Task: In the Company abcny.com, Log Meeting with description: 'Attended a productive meeting with a potential customer to discuss their needs.'; Add date: '1 August, 2023' and time 5:00:PM; Add contact from the company's contact and save. Logged in from softage.1@softage.net
Action: Mouse moved to (99, 66)
Screenshot: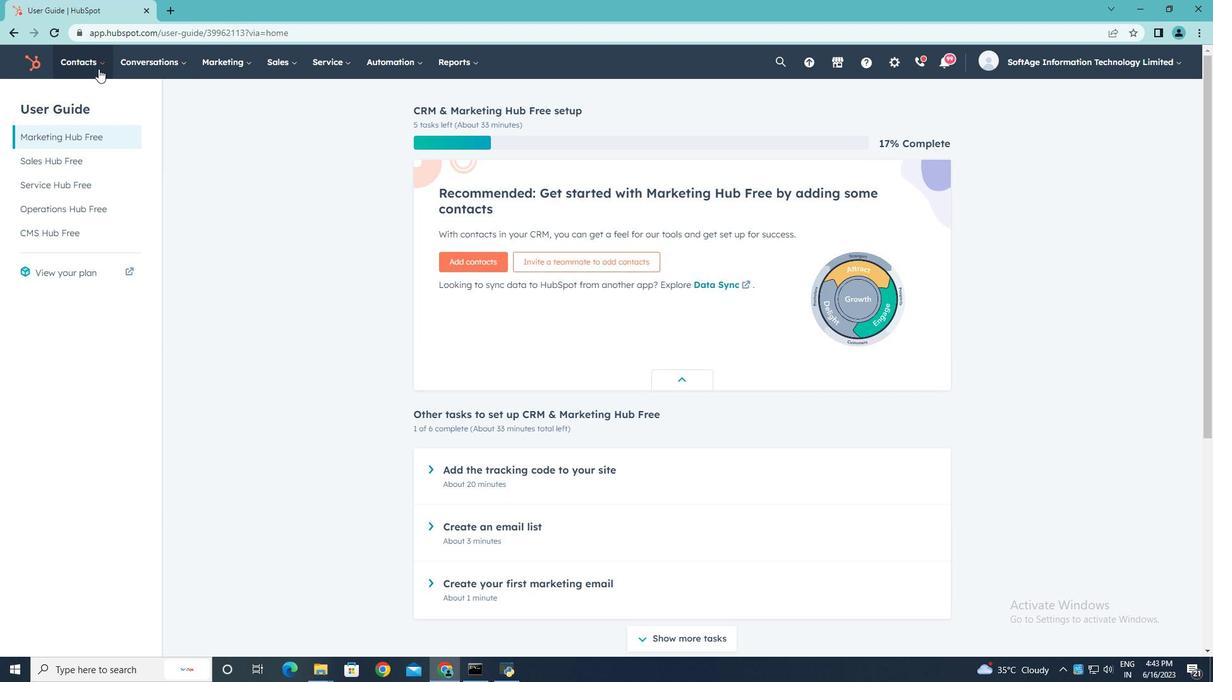 
Action: Mouse pressed left at (99, 66)
Screenshot: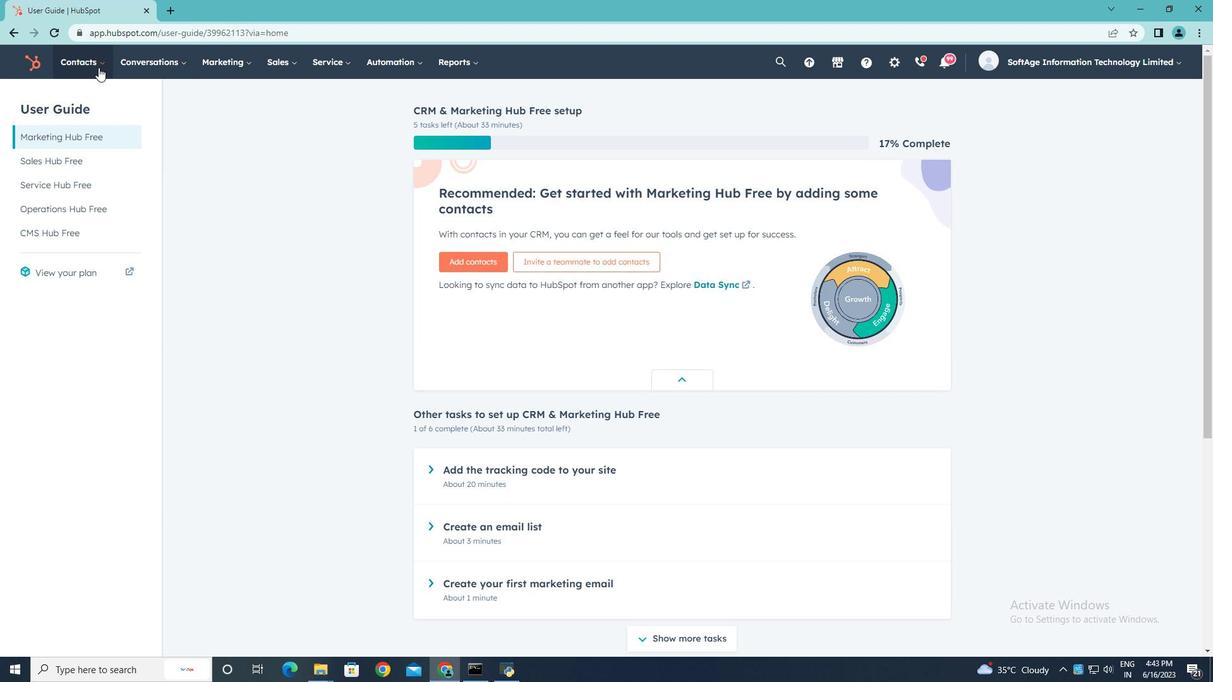 
Action: Mouse moved to (93, 124)
Screenshot: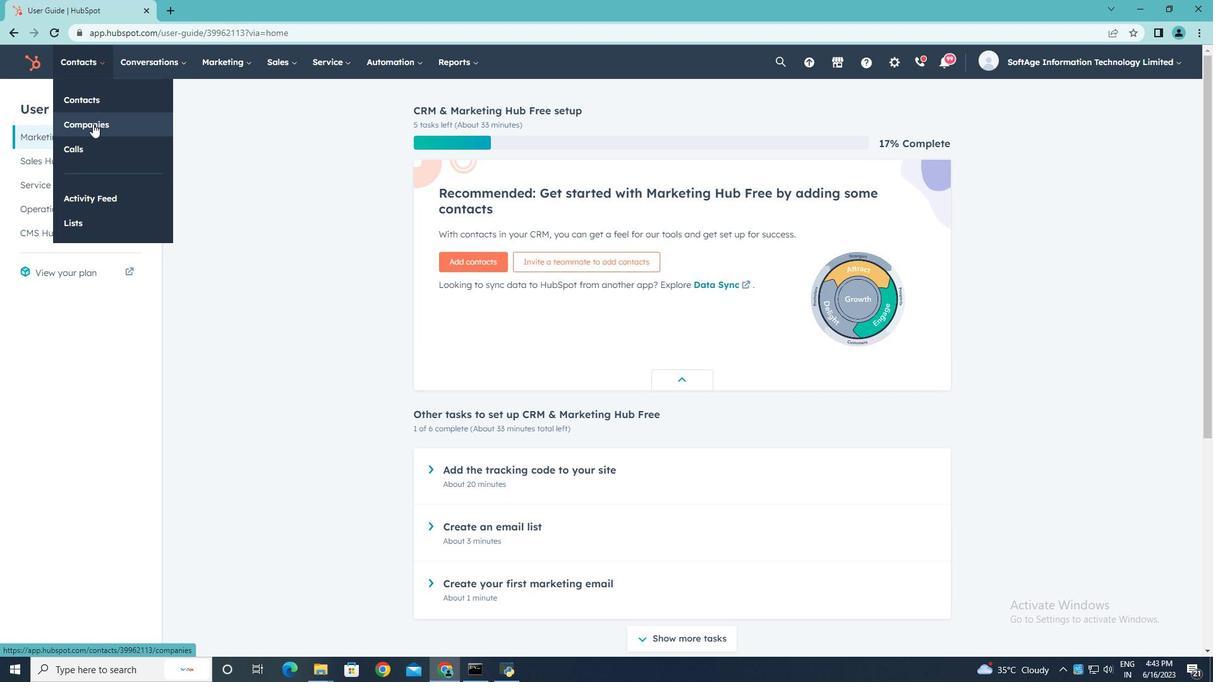 
Action: Mouse pressed left at (93, 124)
Screenshot: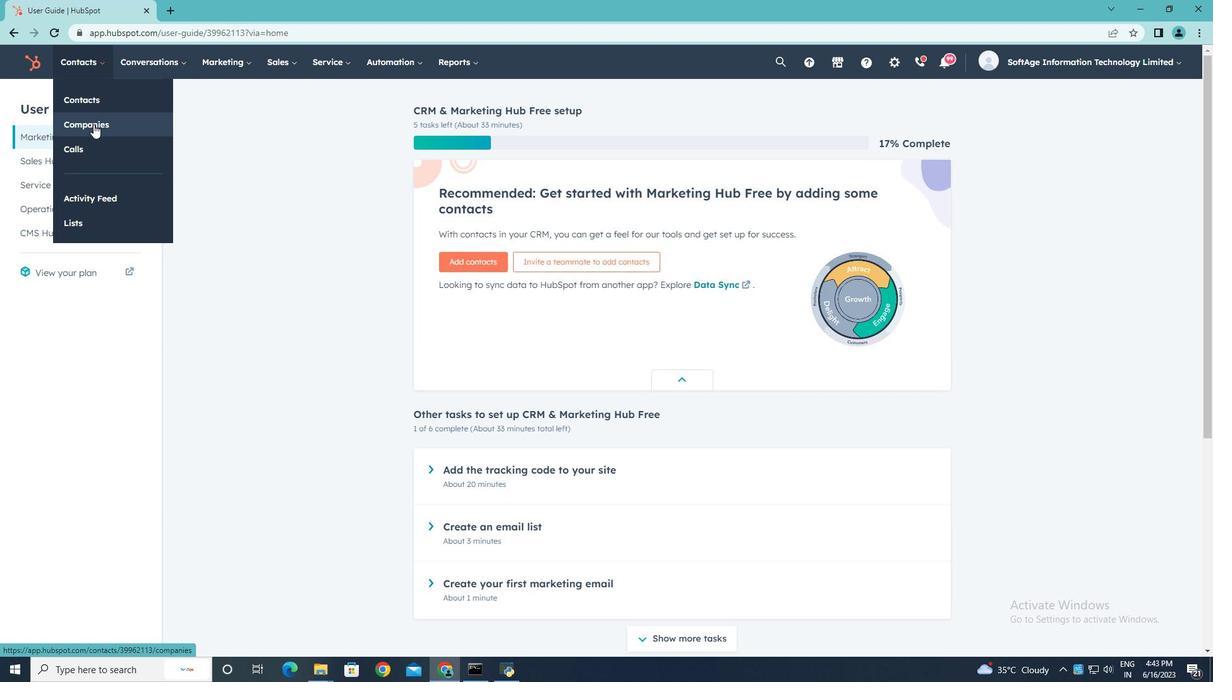 
Action: Mouse moved to (99, 205)
Screenshot: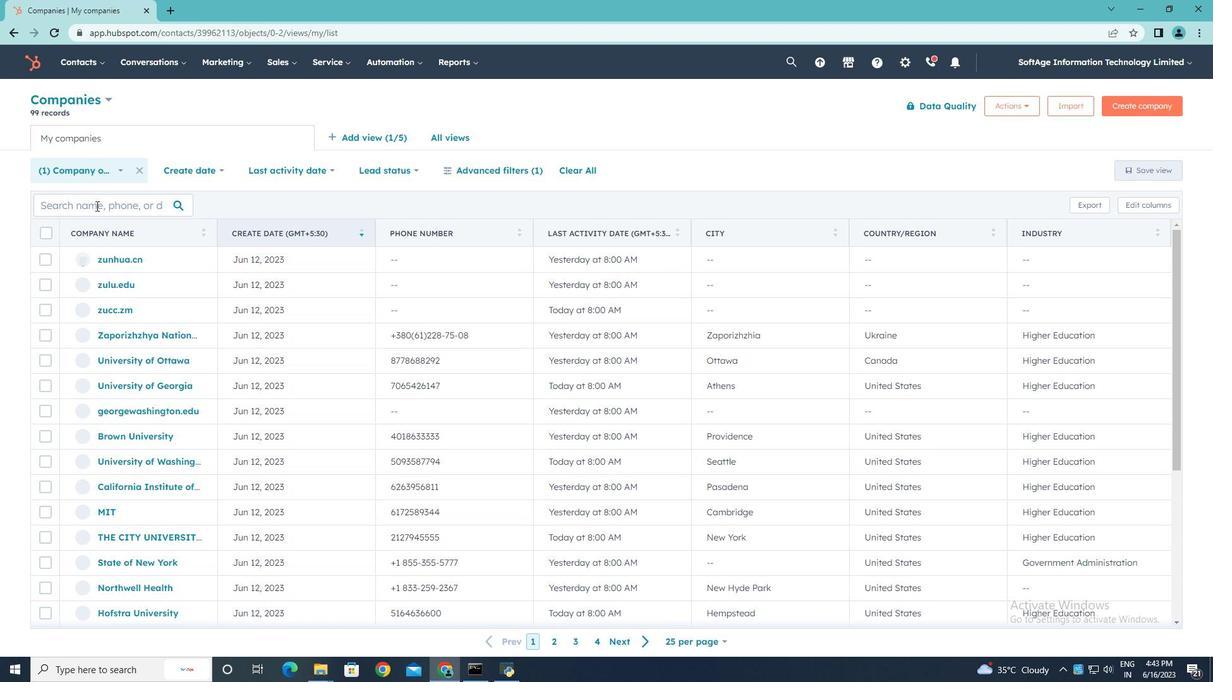 
Action: Mouse pressed left at (99, 205)
Screenshot: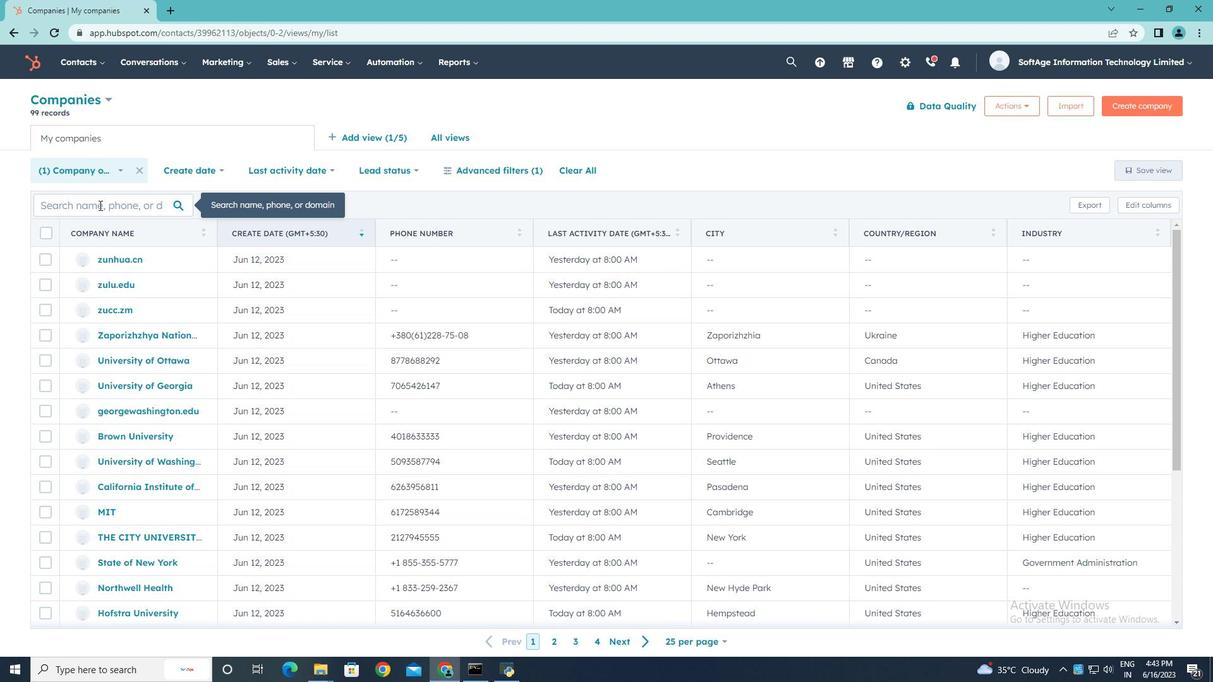 
Action: Key pressed abcny.com
Screenshot: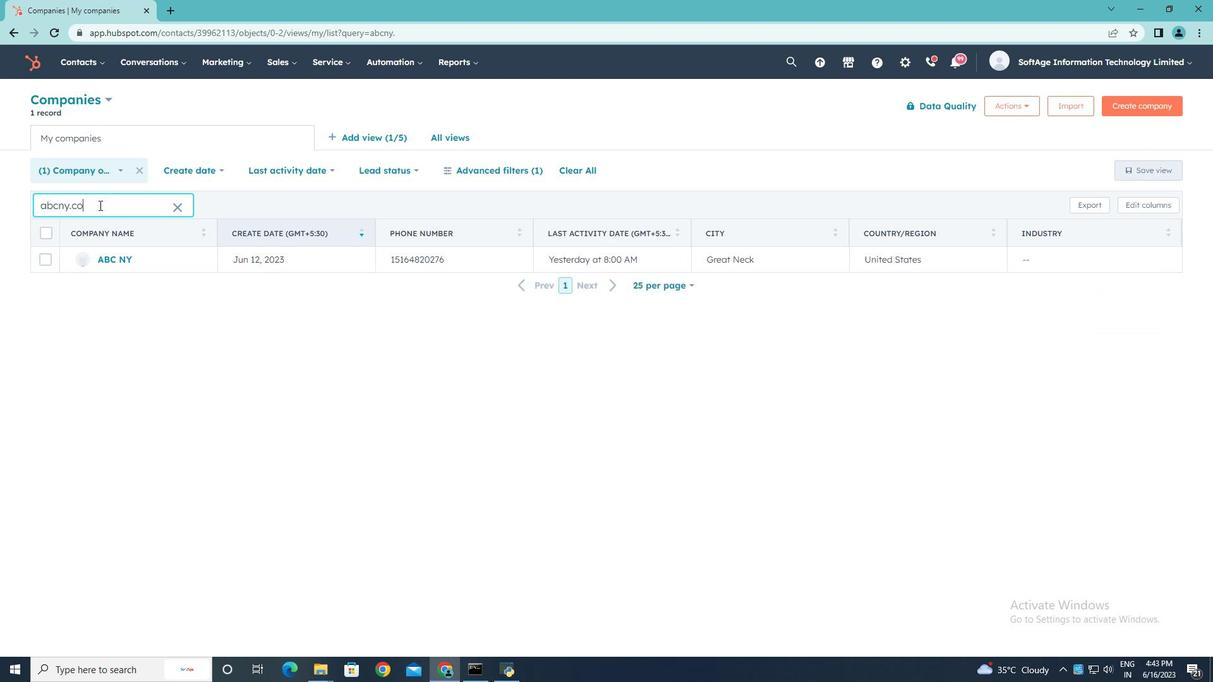 
Action: Mouse moved to (115, 261)
Screenshot: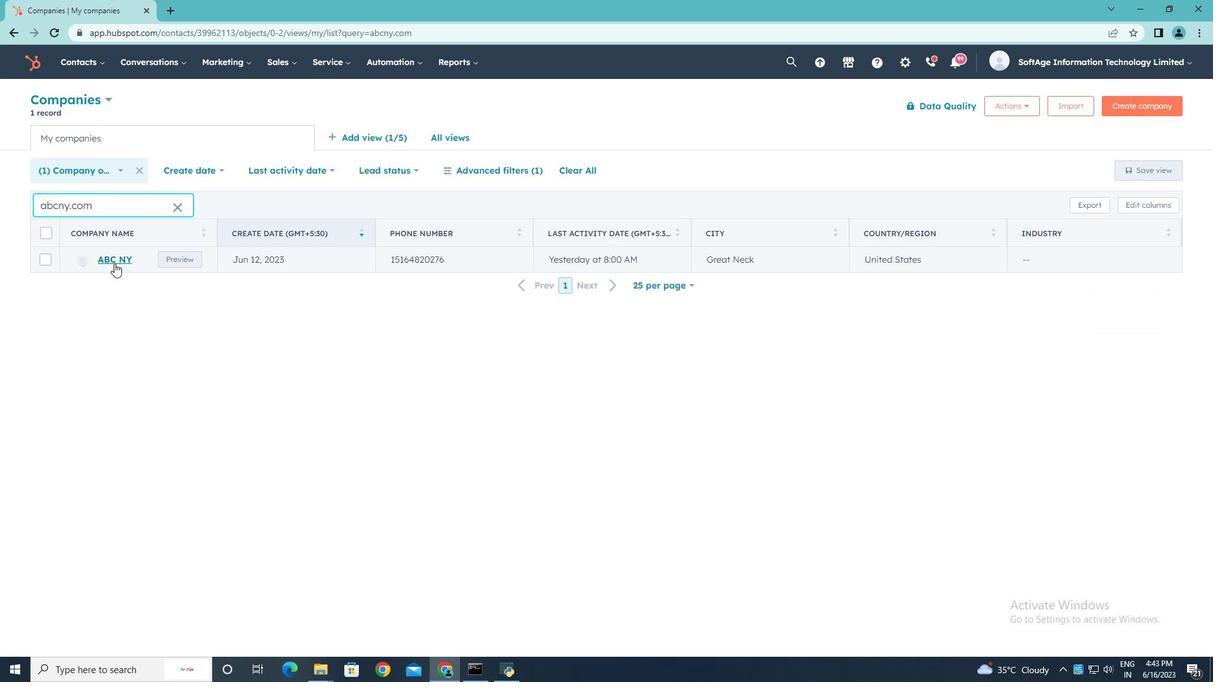 
Action: Mouse pressed left at (115, 261)
Screenshot: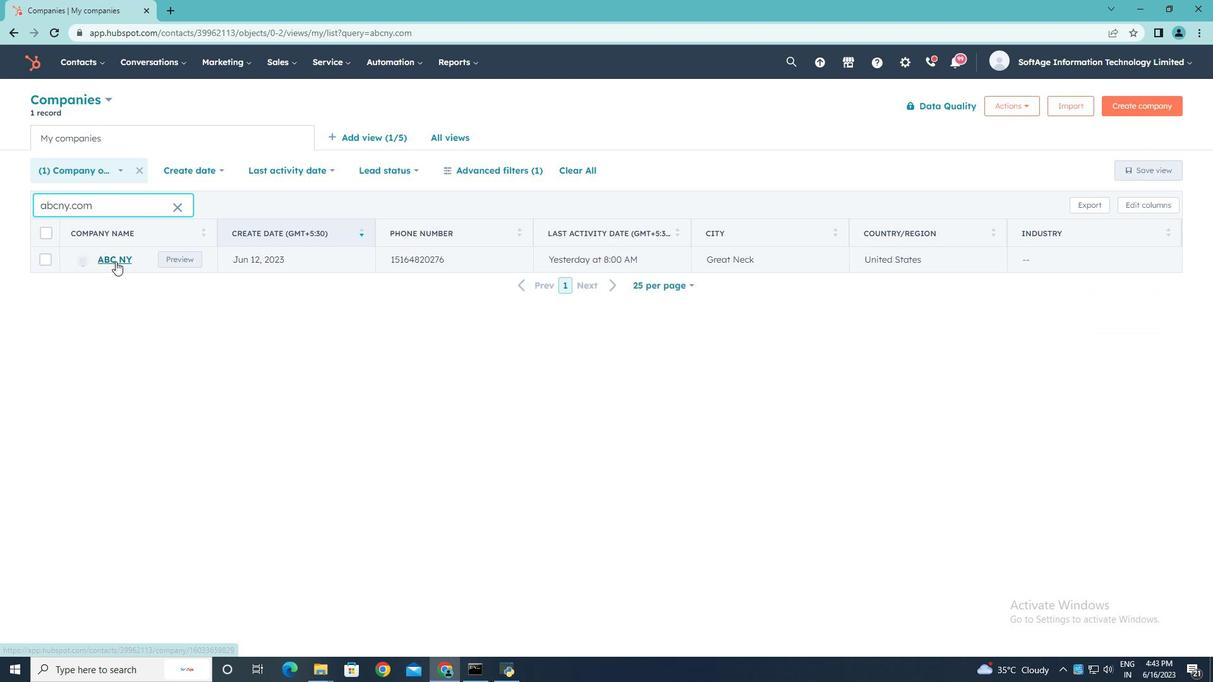 
Action: Mouse moved to (256, 214)
Screenshot: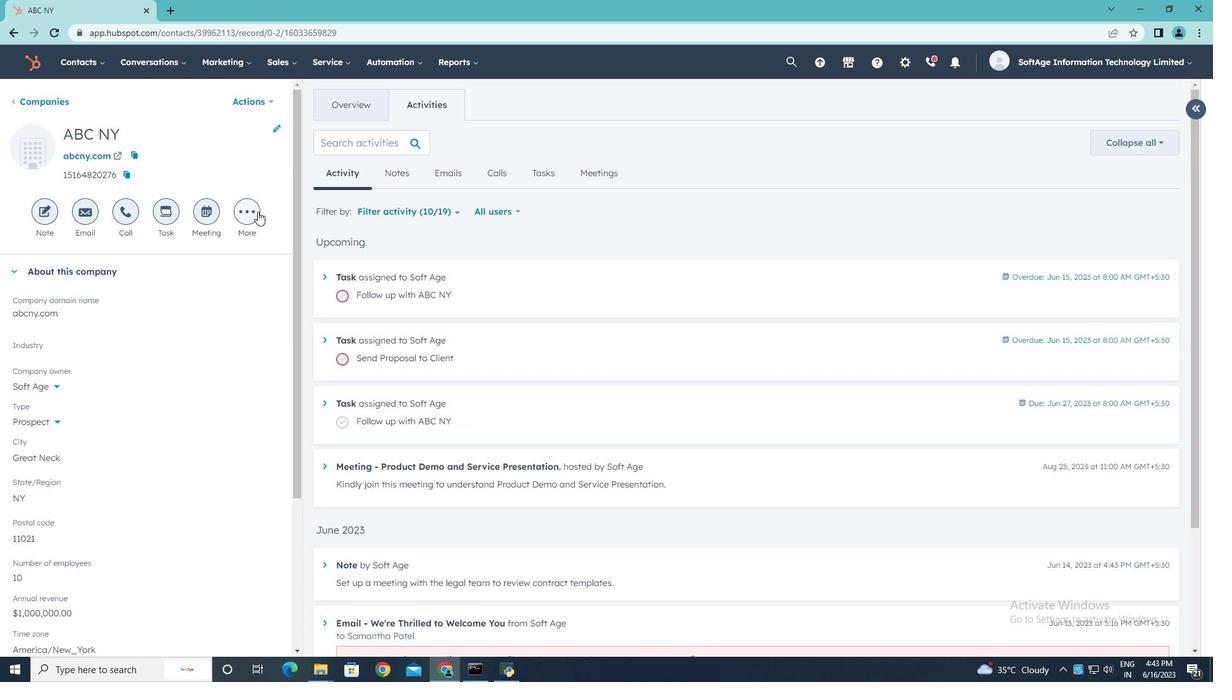 
Action: Mouse pressed left at (256, 214)
Screenshot: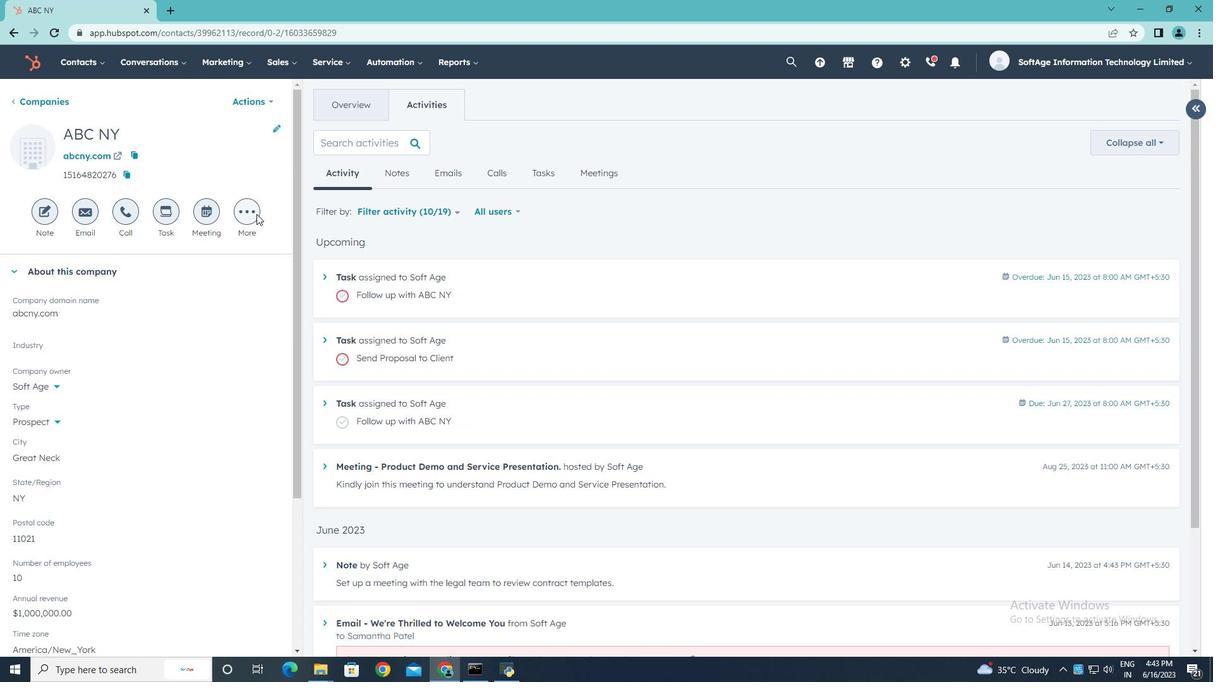 
Action: Mouse moved to (232, 339)
Screenshot: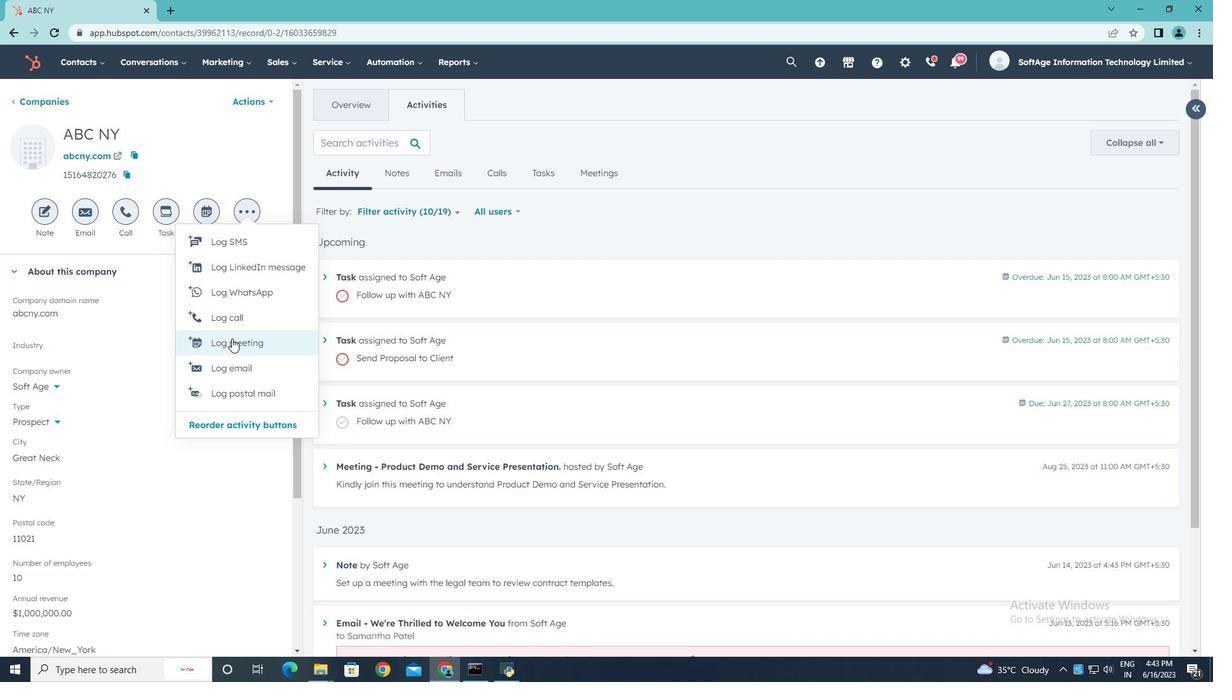 
Action: Mouse pressed left at (232, 339)
Screenshot: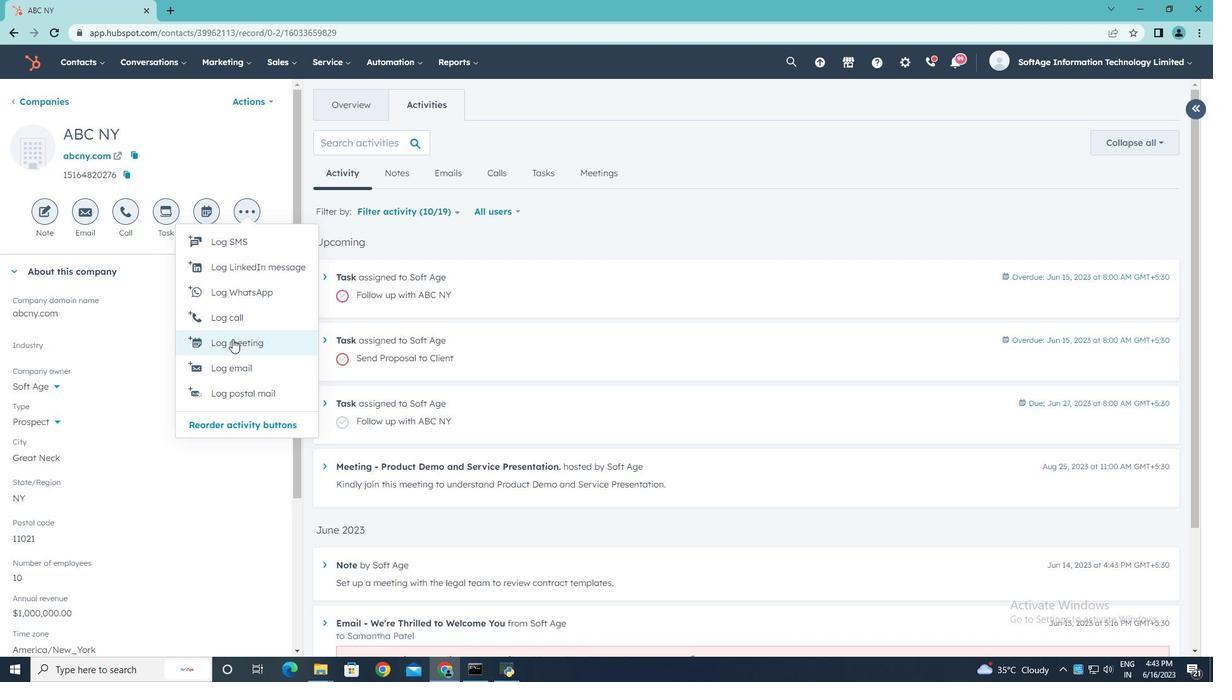 
Action: Key pressed <Key.shift>Attended<Key.space>a<Key.space>productive<Key.space>meeting<Key.space>with<Key.space>a<Key.space>potential<Key.space>customer<Key.space>to<Key.space>discuss<Key.space>their<Key.space>their<Key.space>needs.
Screenshot: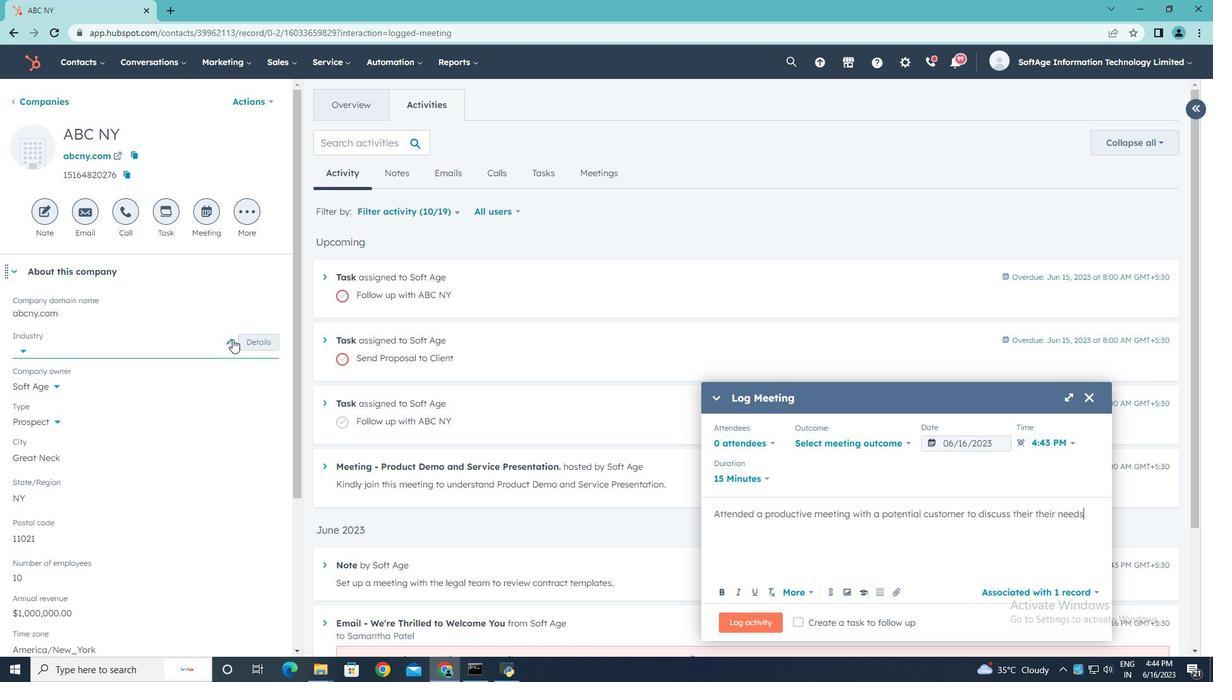 
Action: Mouse moved to (1005, 447)
Screenshot: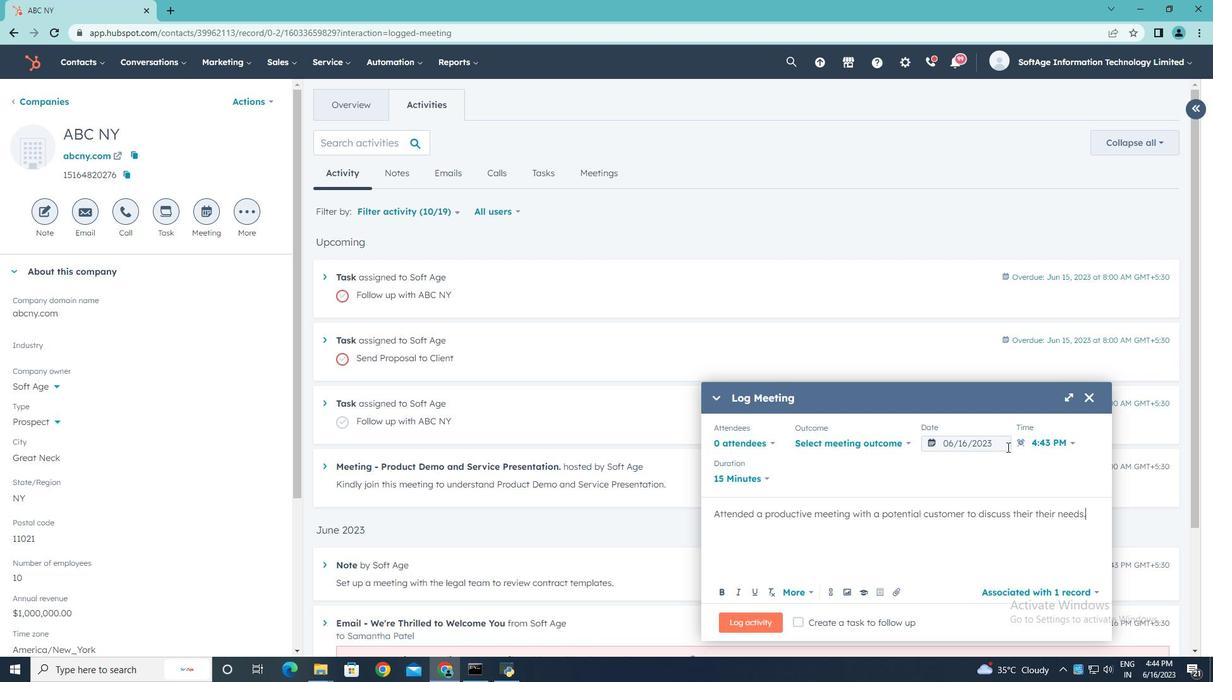 
Action: Mouse pressed left at (1005, 447)
Screenshot: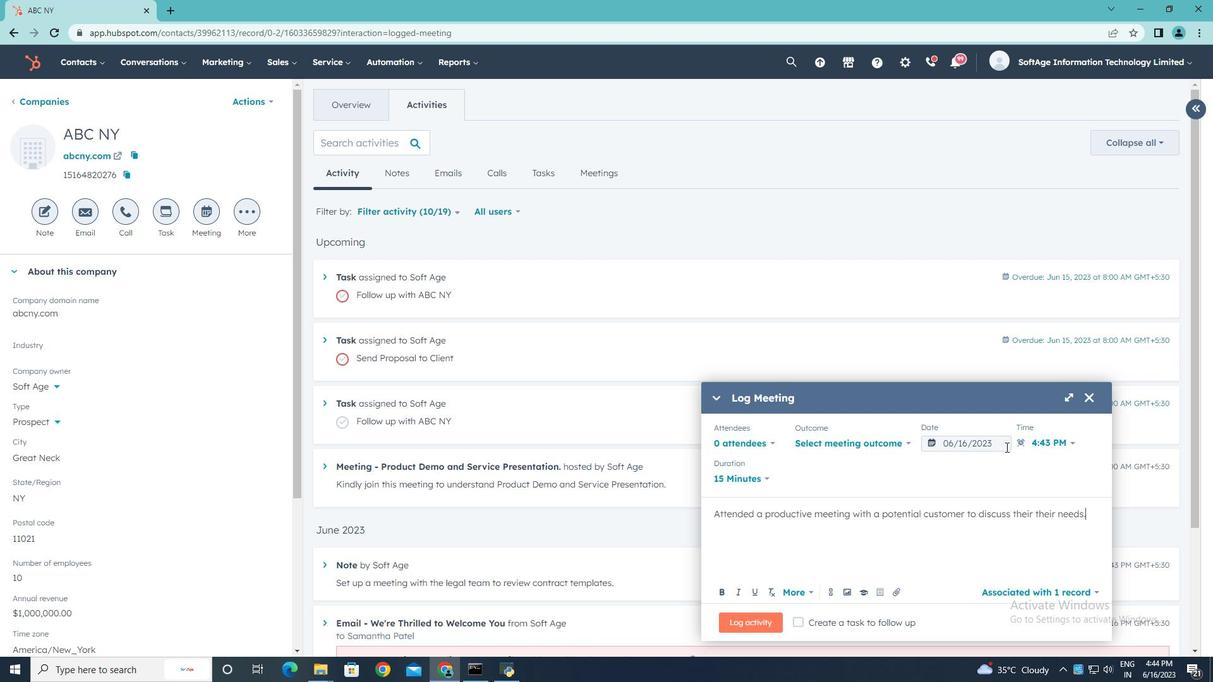 
Action: Mouse moved to (1089, 241)
Screenshot: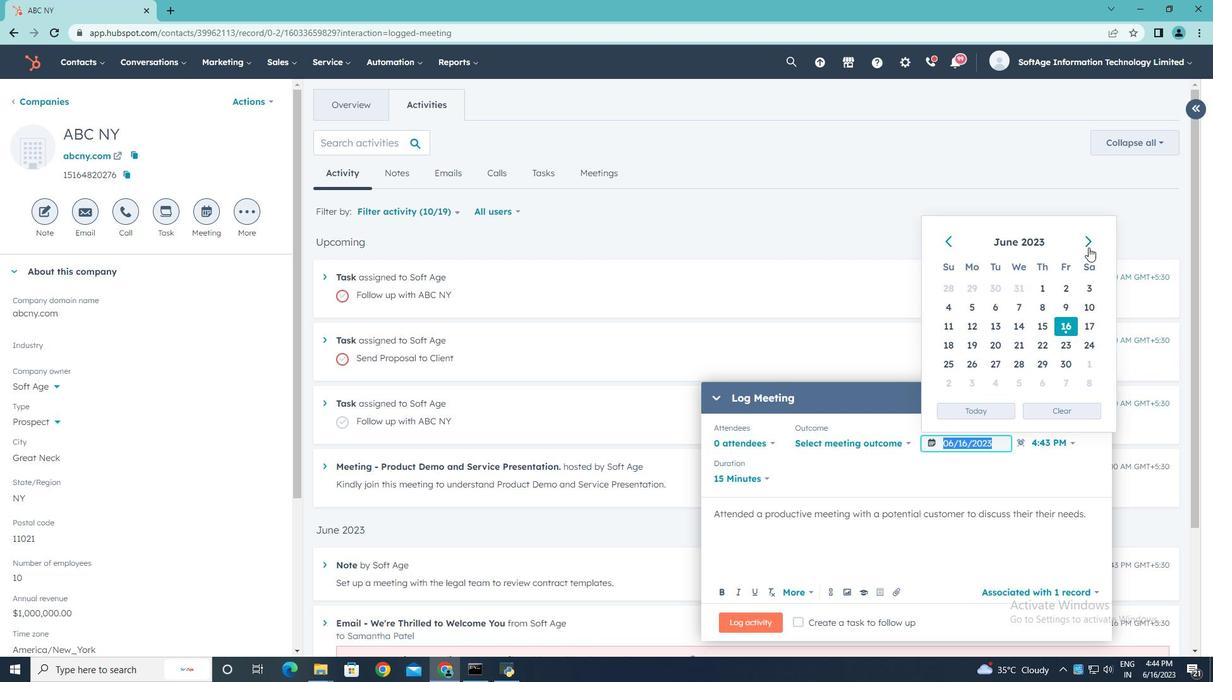 
Action: Mouse pressed left at (1089, 241)
Screenshot: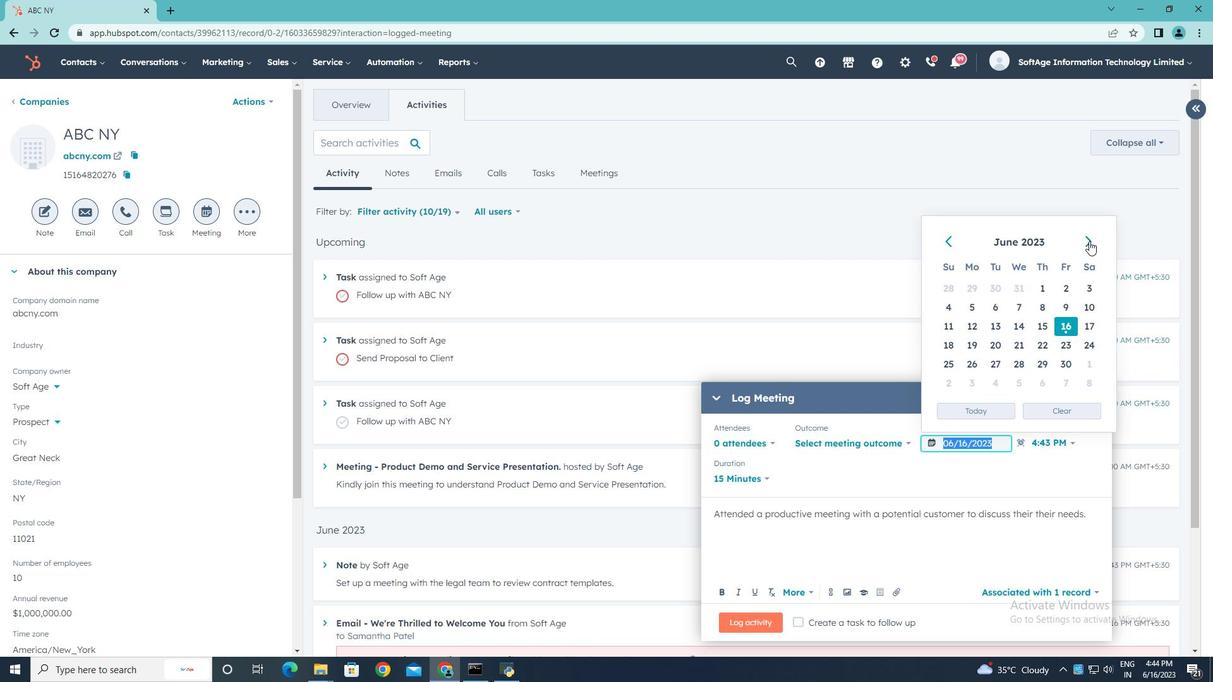 
Action: Mouse pressed left at (1089, 241)
Screenshot: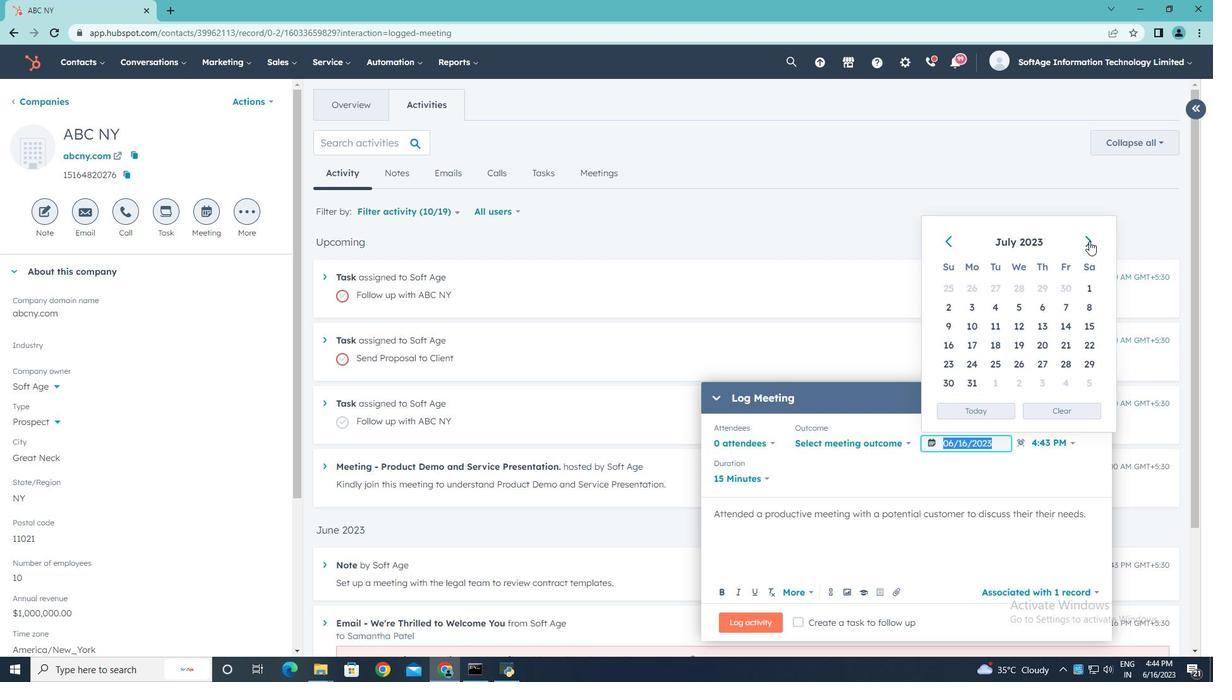 
Action: Mouse moved to (993, 288)
Screenshot: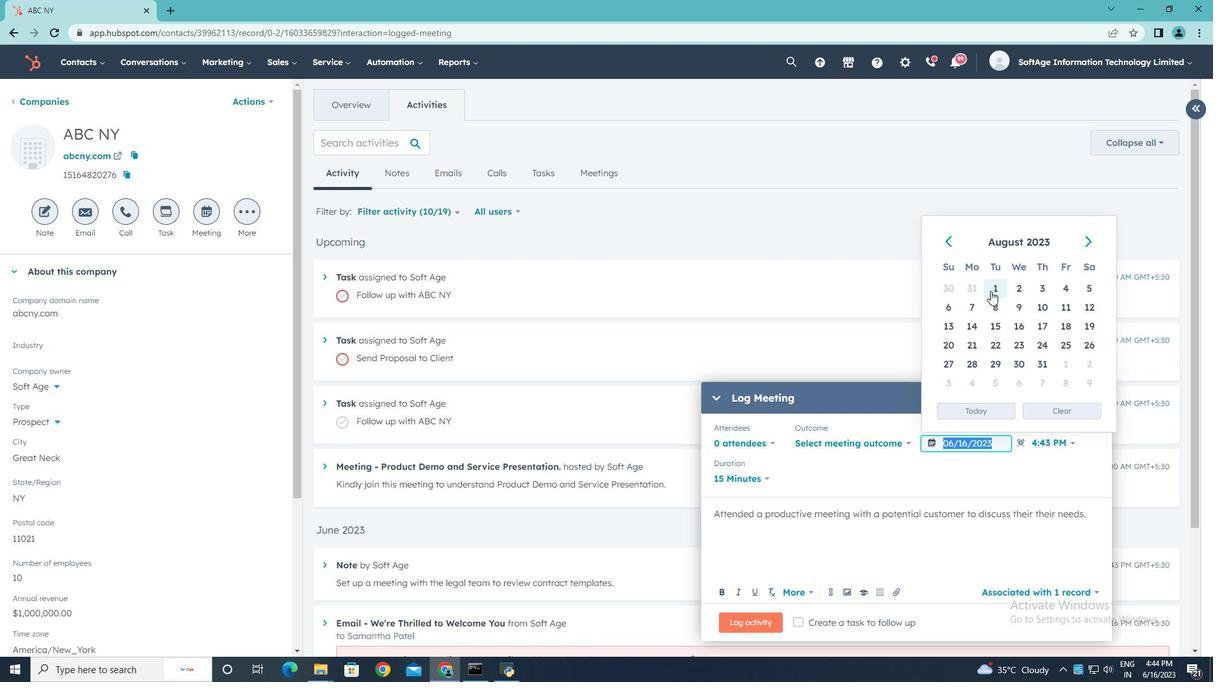 
Action: Mouse pressed left at (993, 288)
Screenshot: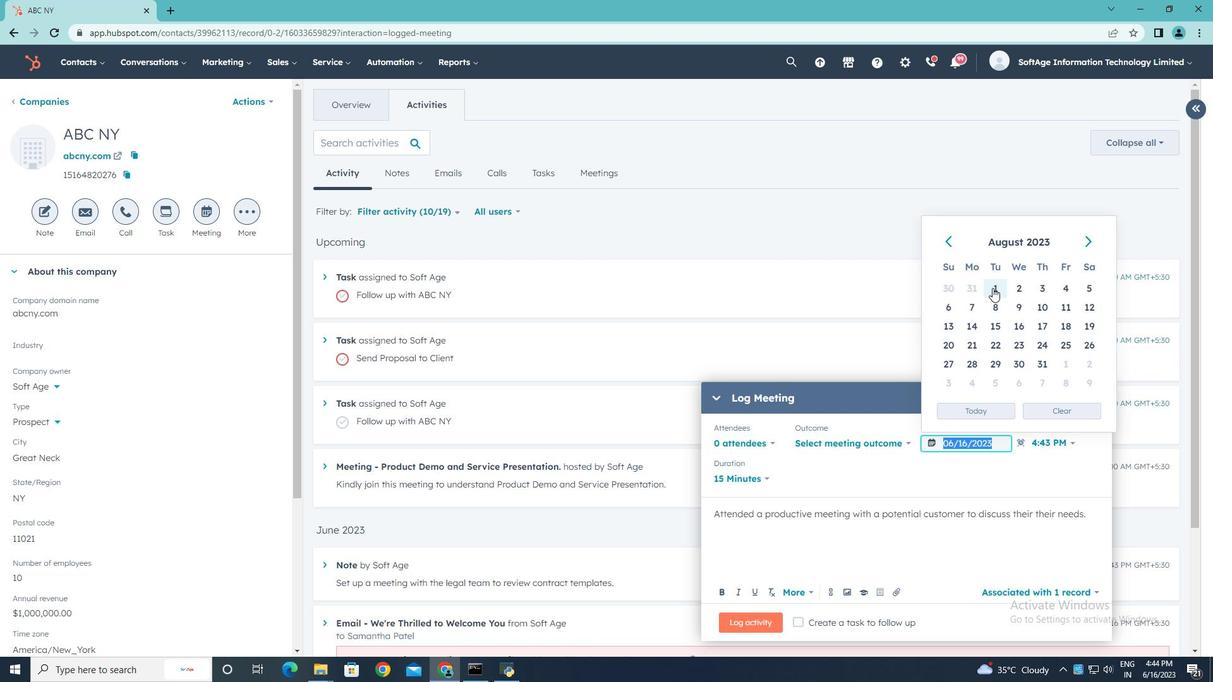 
Action: Mouse moved to (1073, 441)
Screenshot: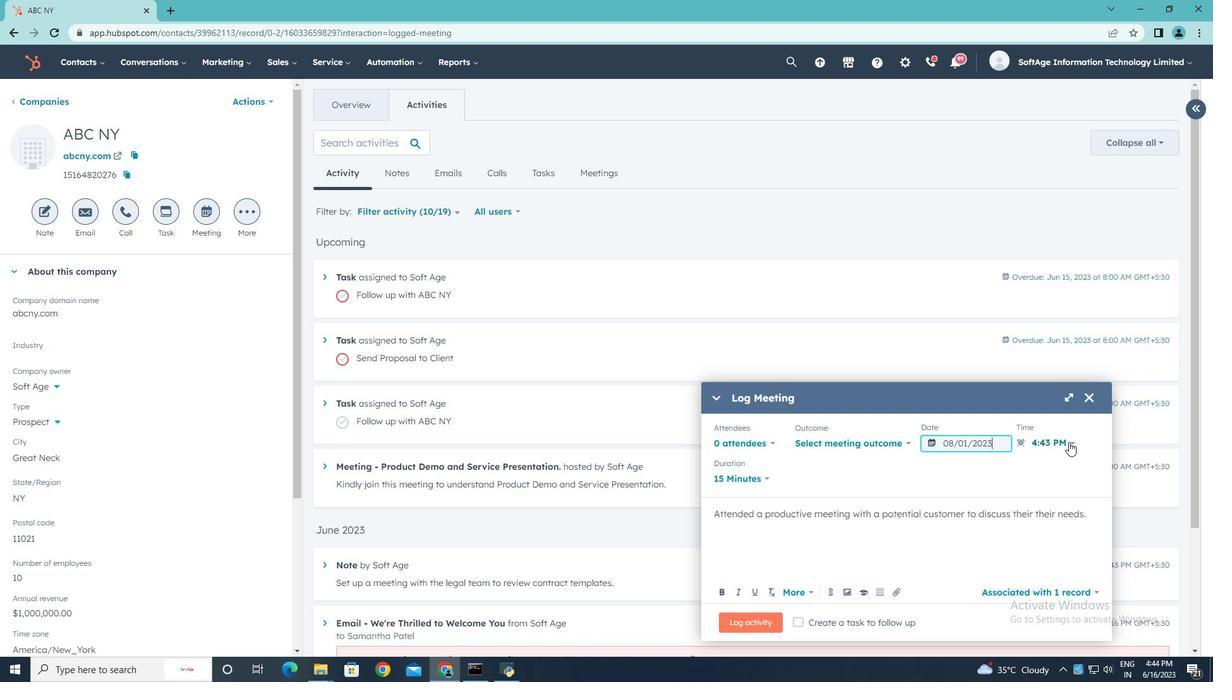 
Action: Mouse pressed left at (1073, 441)
Screenshot: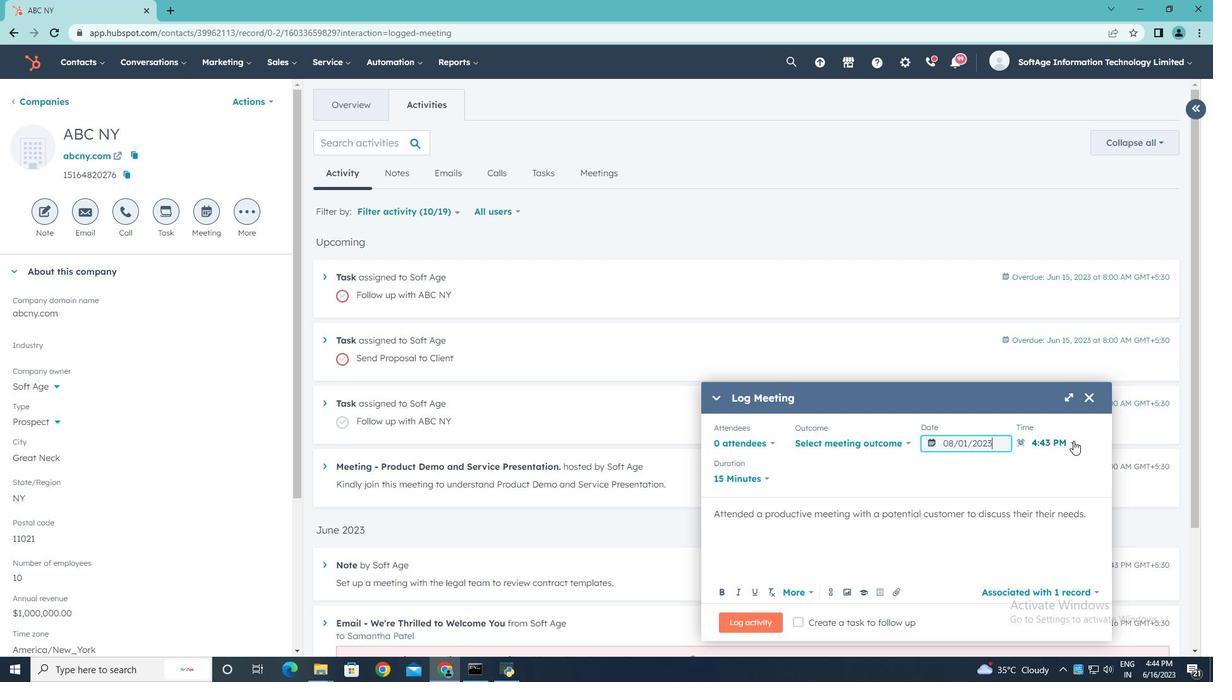 
Action: Mouse moved to (1031, 562)
Screenshot: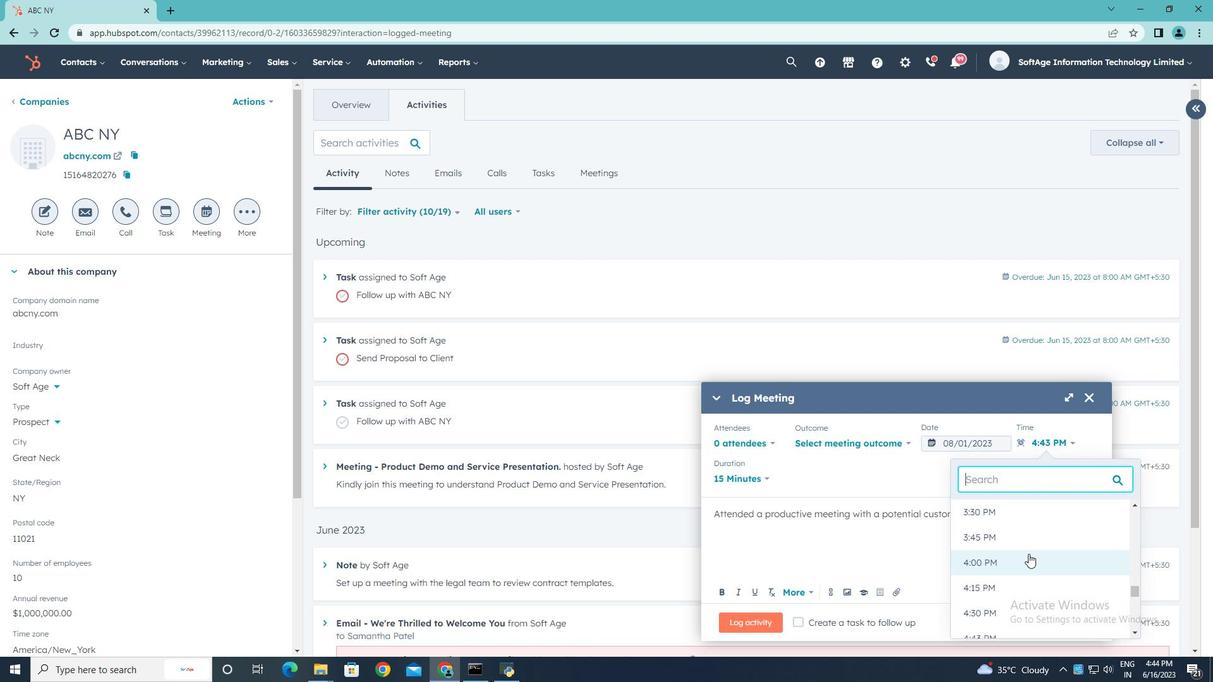 
Action: Mouse scrolled (1031, 561) with delta (0, 0)
Screenshot: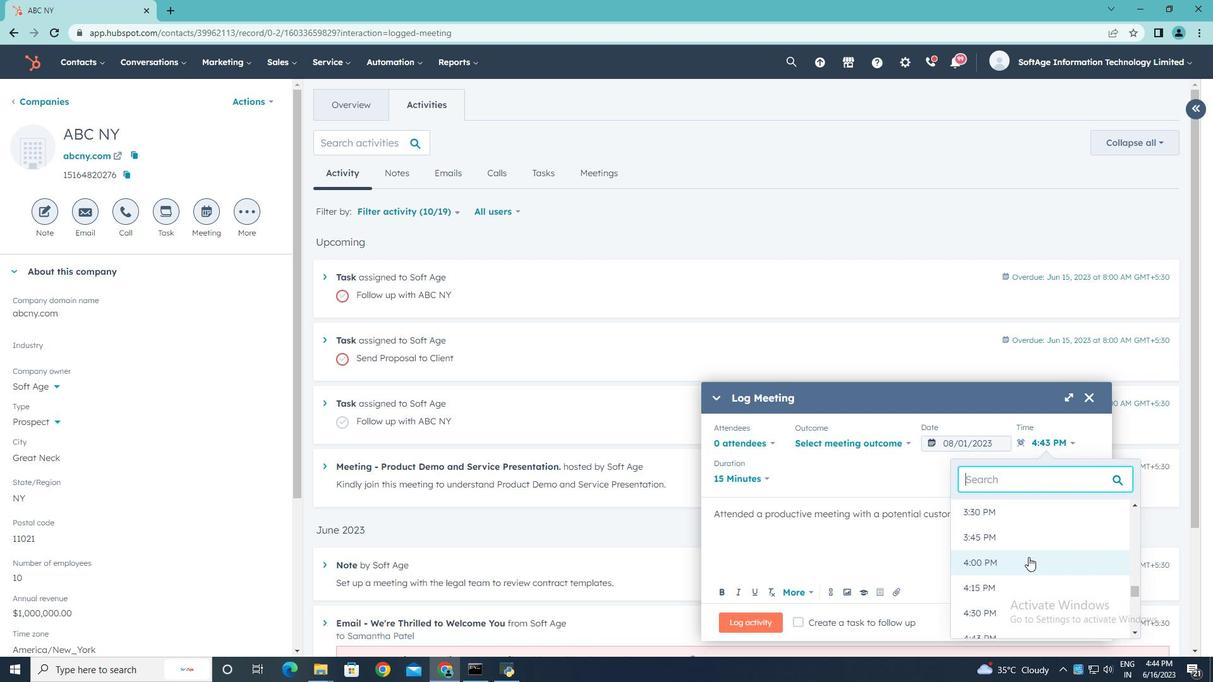 
Action: Mouse scrolled (1031, 561) with delta (0, 0)
Screenshot: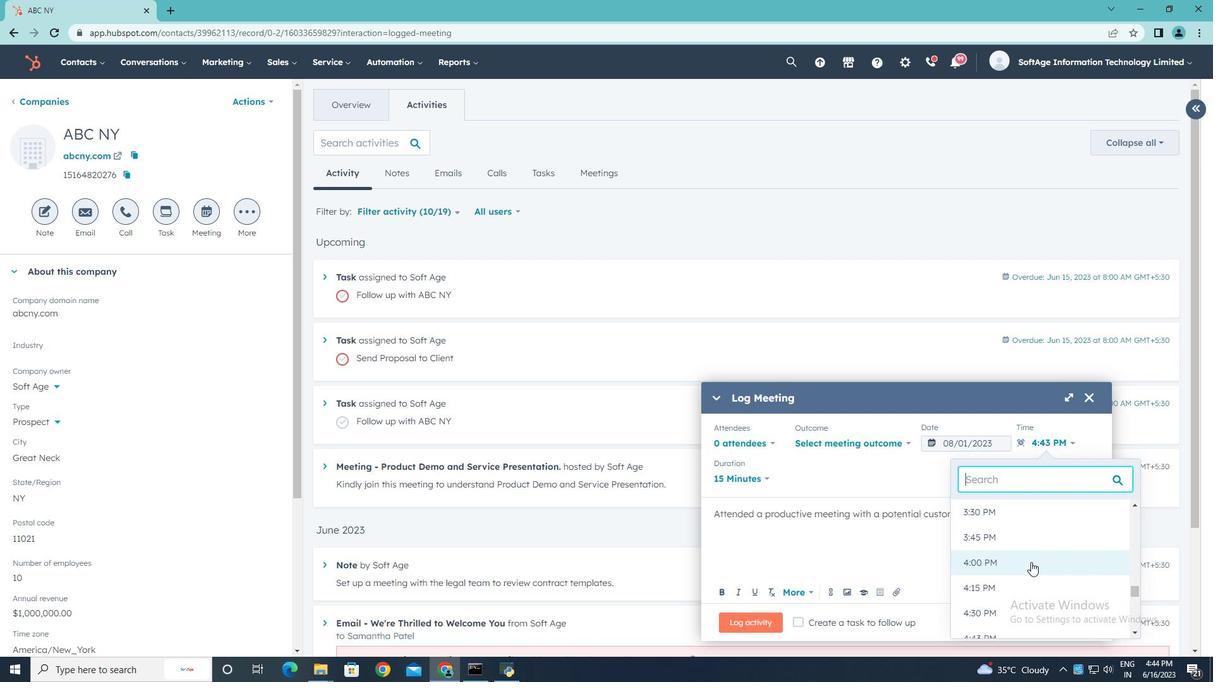 
Action: Mouse moved to (1012, 562)
Screenshot: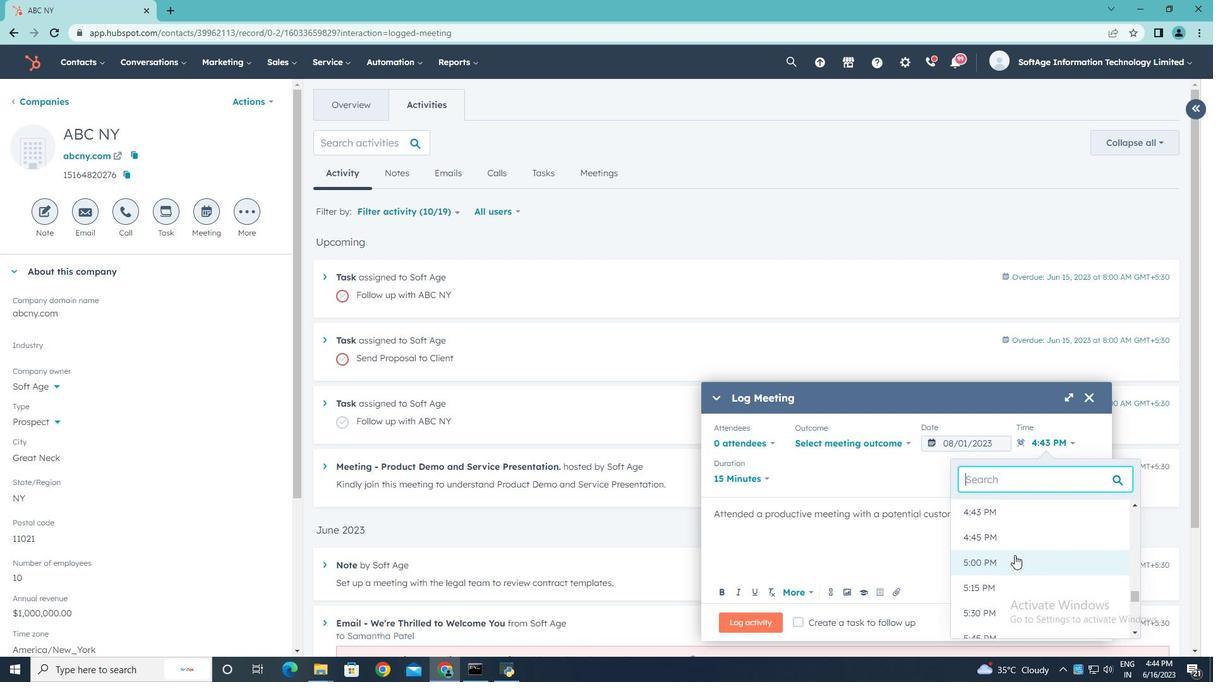 
Action: Mouse pressed left at (1012, 562)
Screenshot: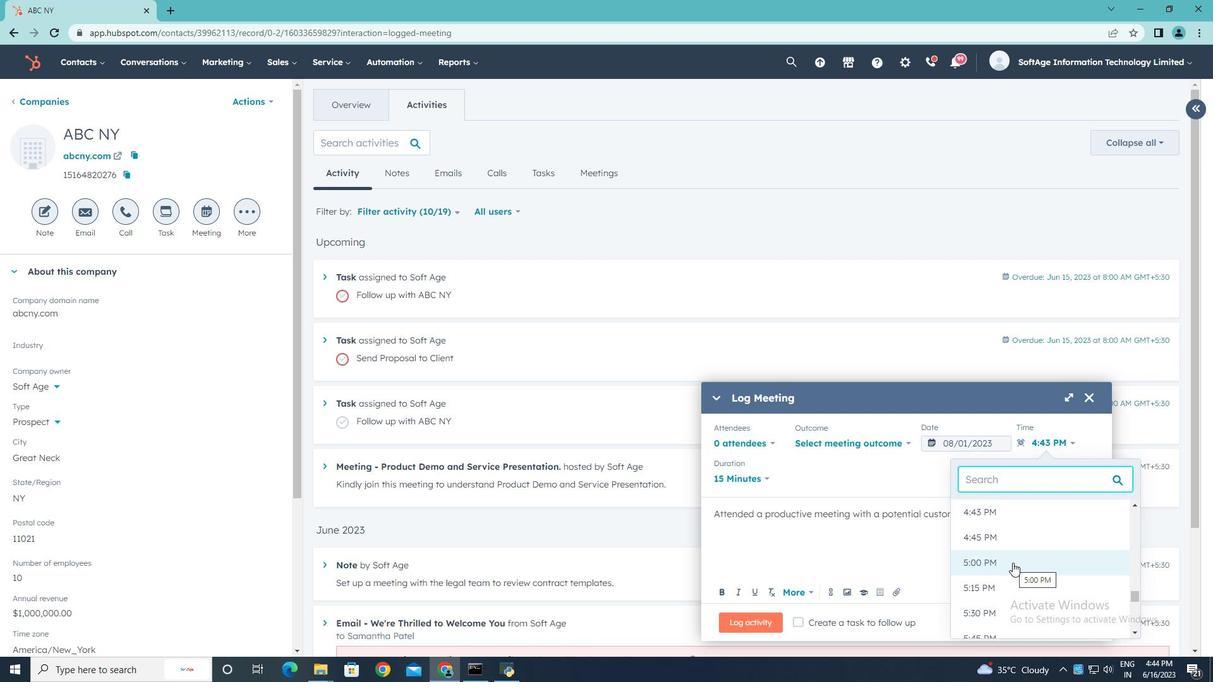 
Action: Mouse moved to (1098, 591)
Screenshot: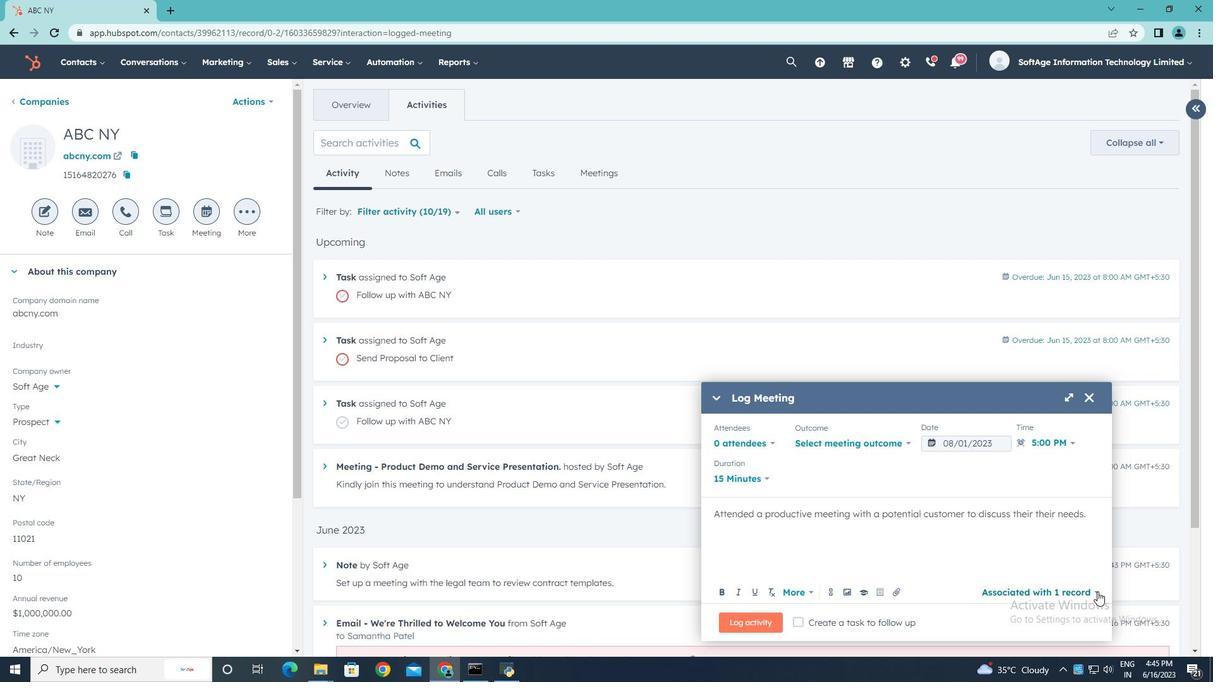 
Action: Mouse pressed left at (1098, 591)
Screenshot: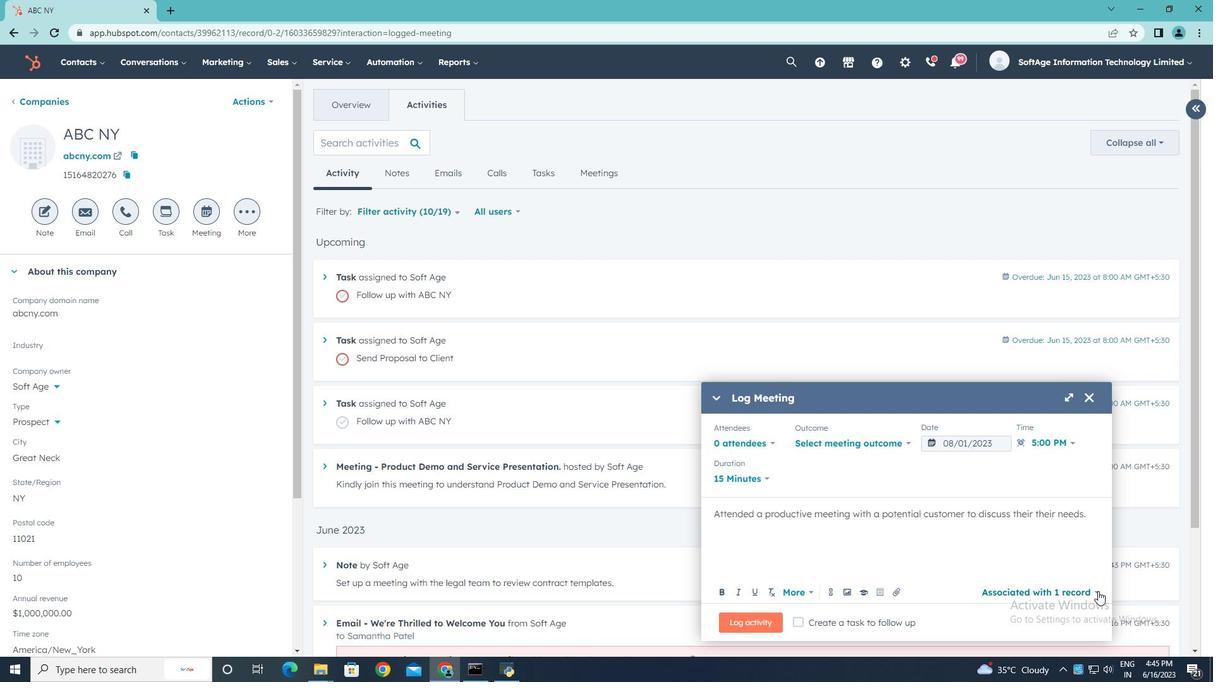
Action: Mouse moved to (842, 499)
Screenshot: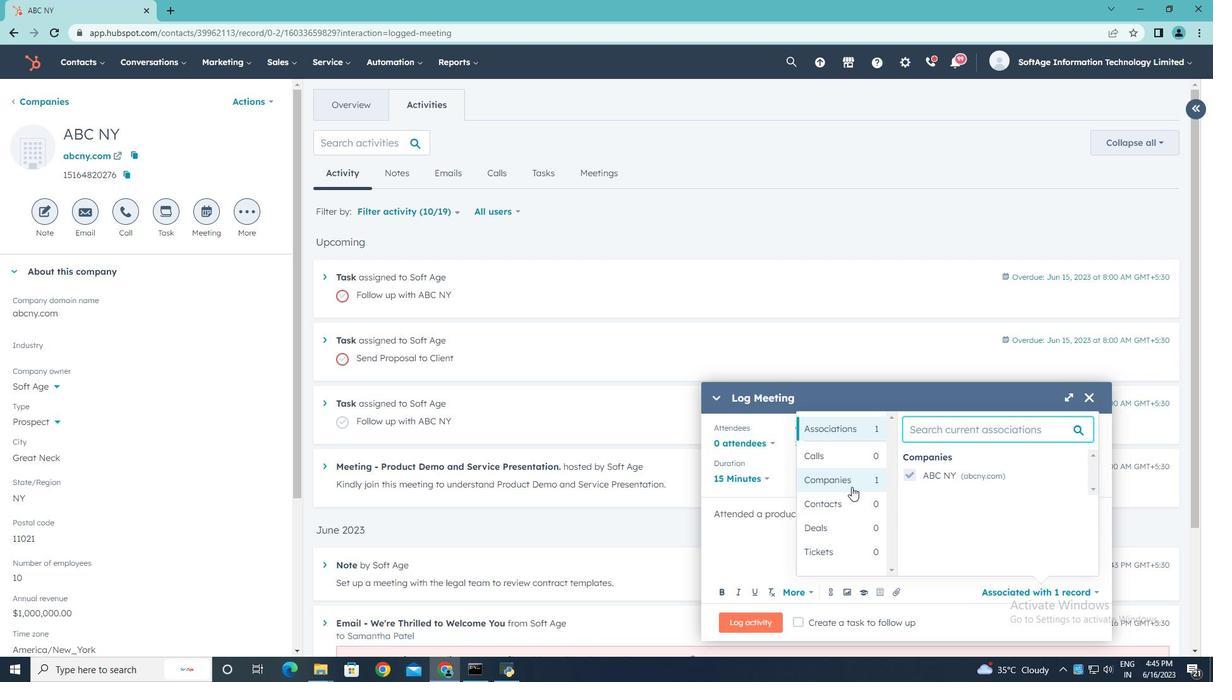 
Action: Mouse pressed left at (842, 499)
Screenshot: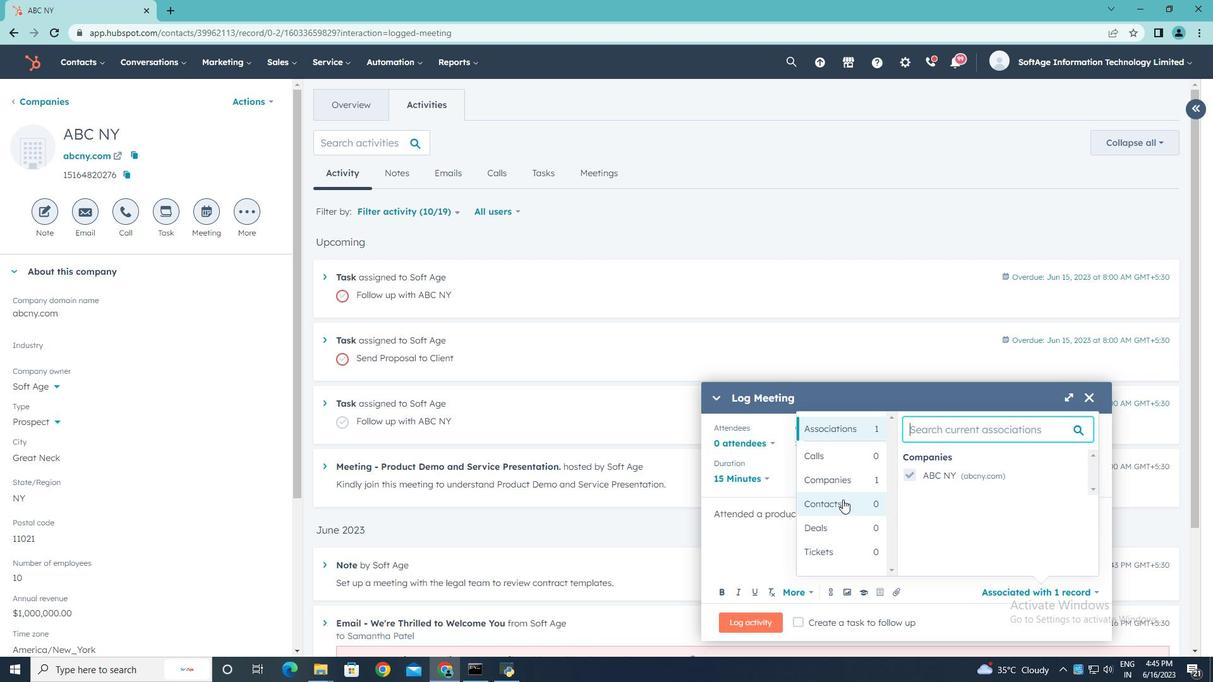 
Action: Mouse moved to (910, 461)
Screenshot: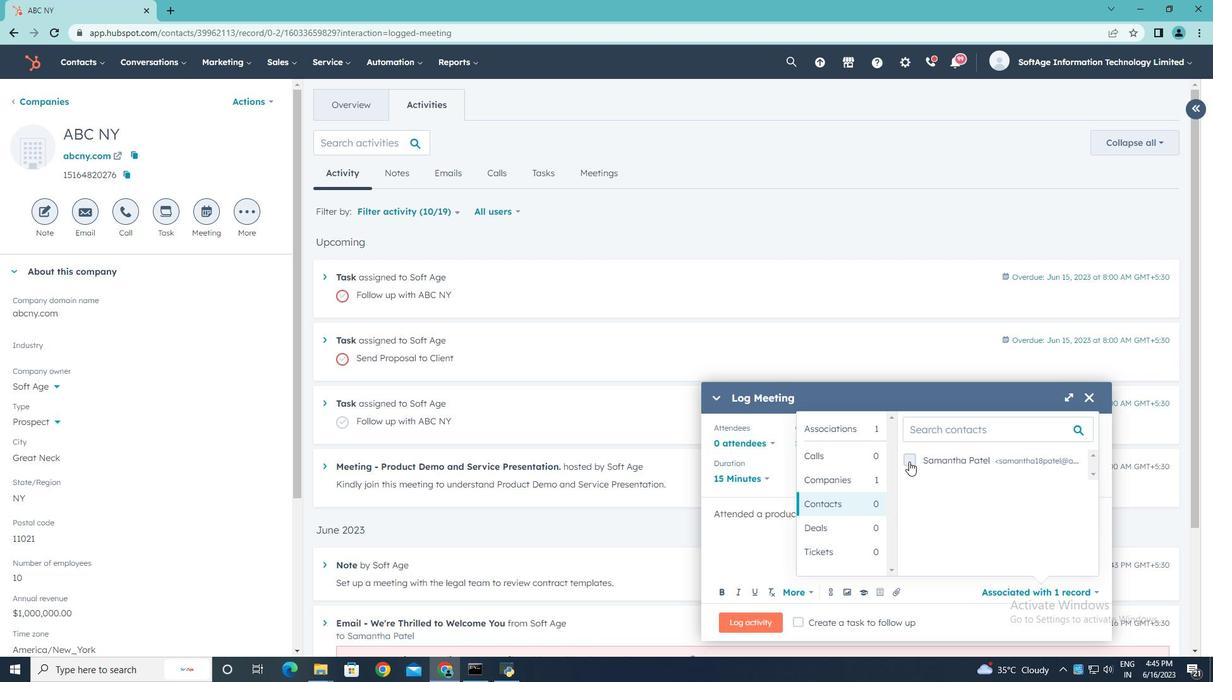 
Action: Mouse pressed left at (910, 461)
Screenshot: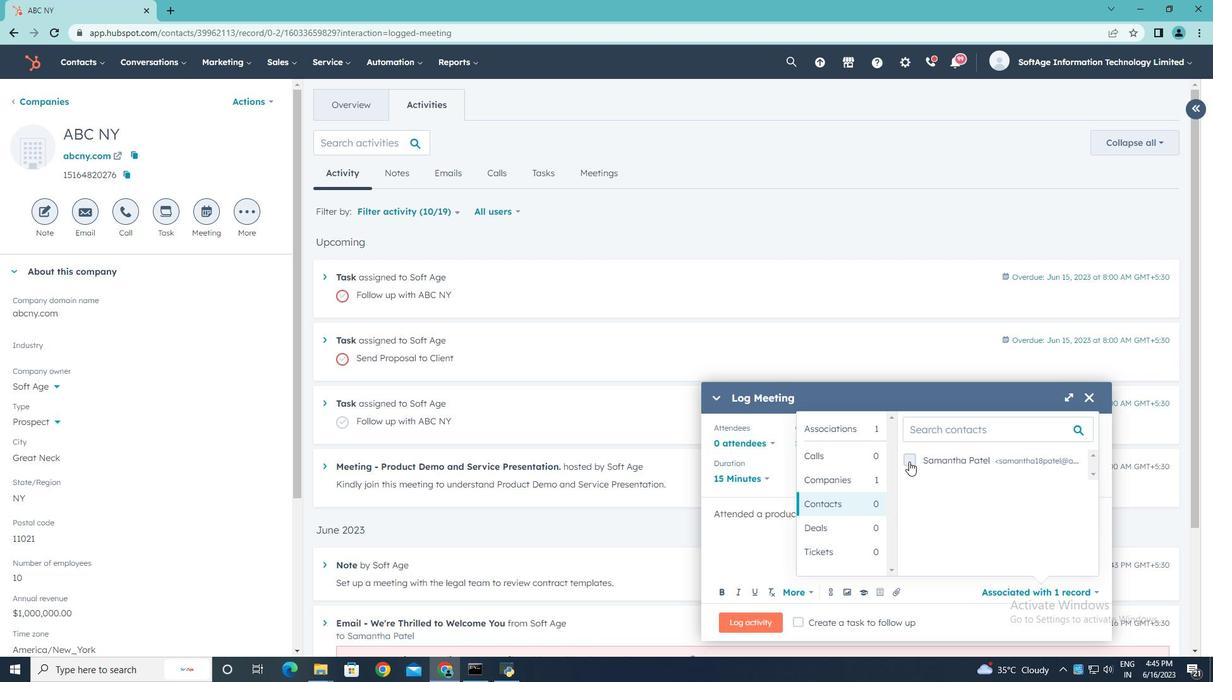 
Action: Mouse moved to (748, 542)
Screenshot: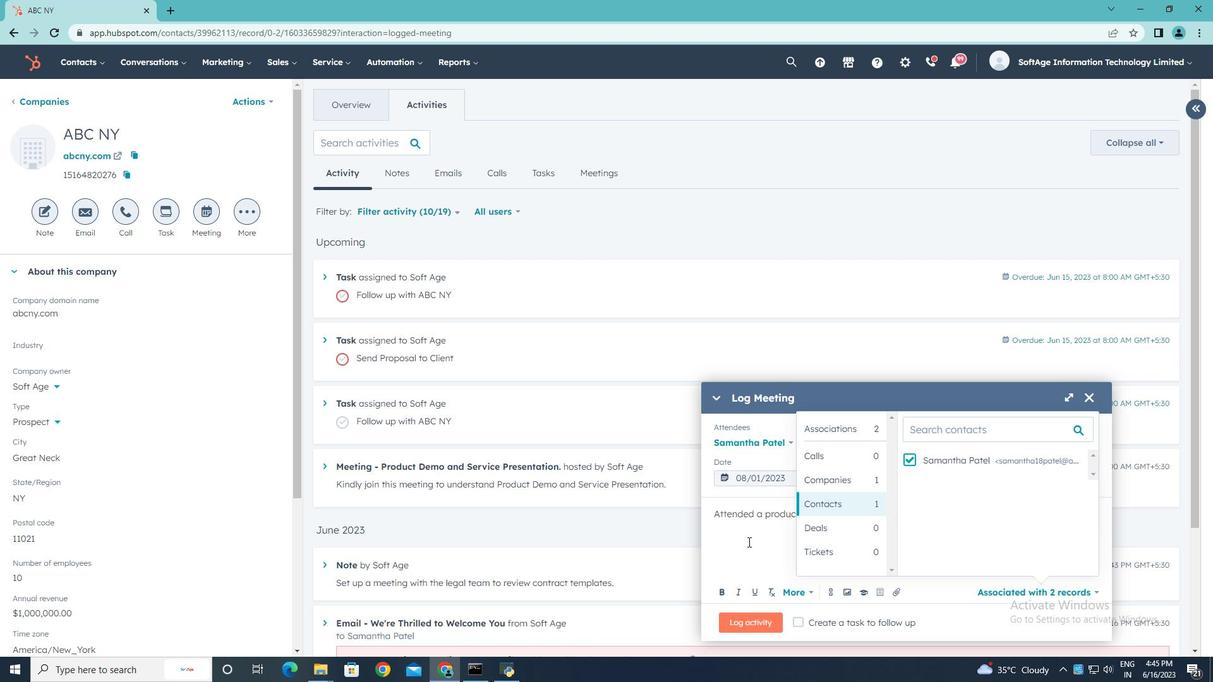 
Action: Mouse pressed left at (748, 542)
Screenshot: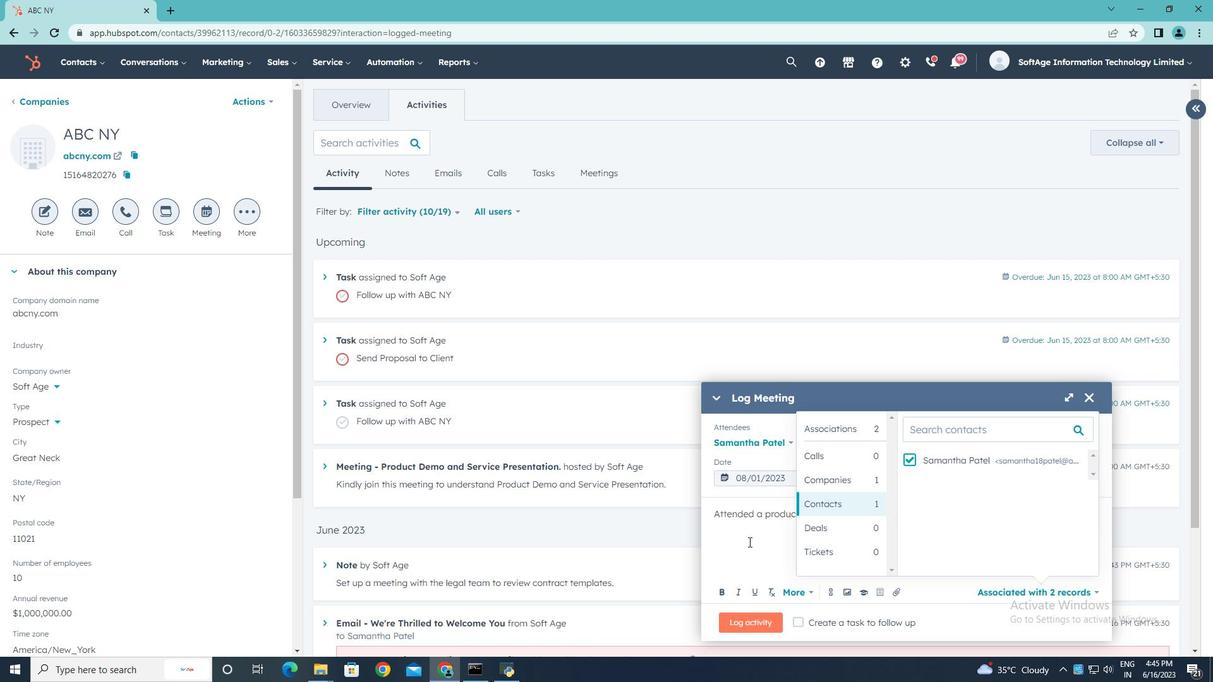 
Action: Mouse moved to (760, 621)
Screenshot: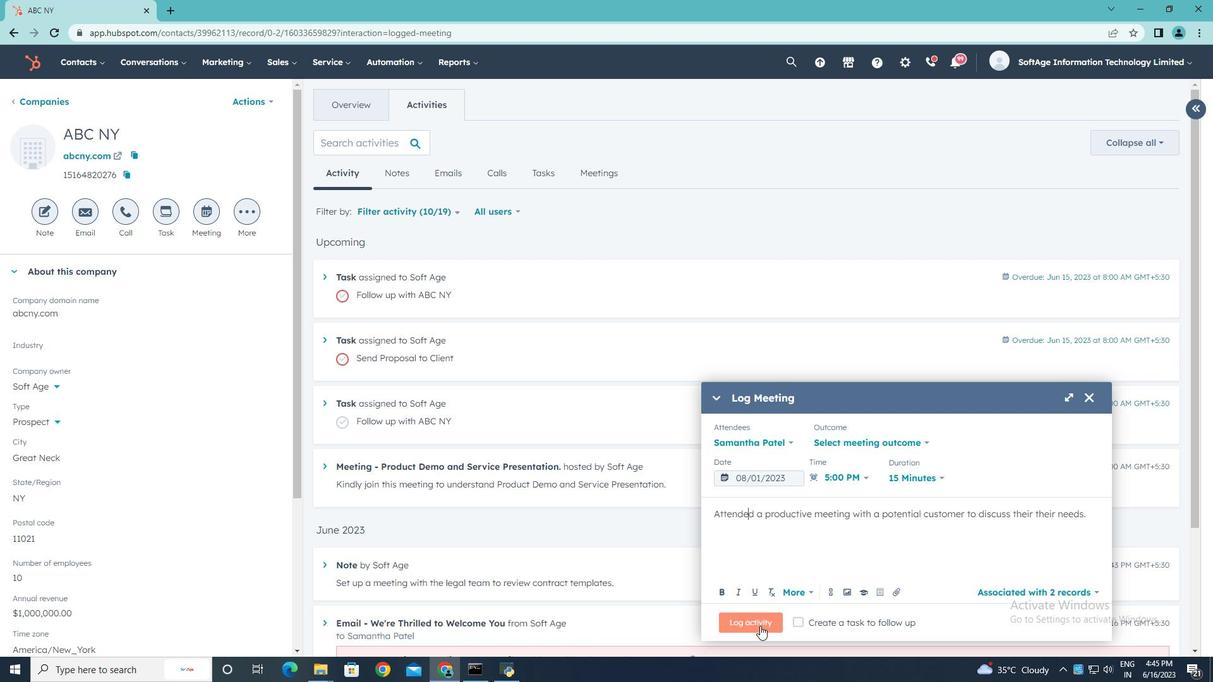 
Action: Mouse pressed left at (760, 621)
Screenshot: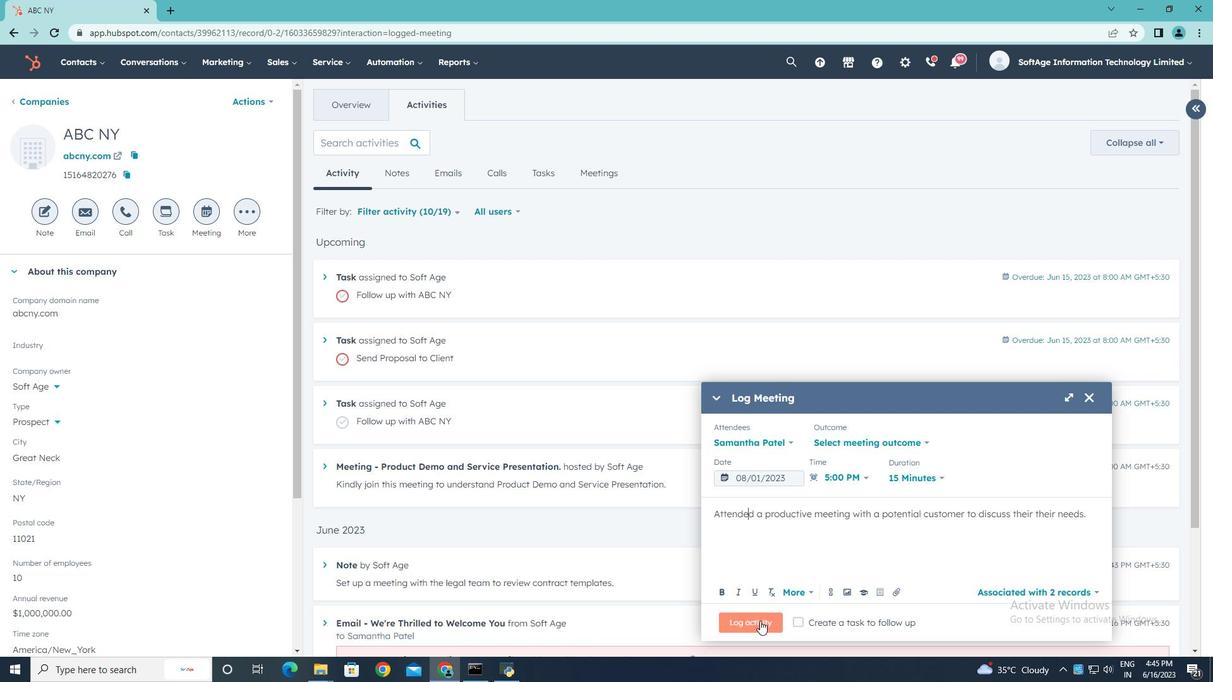 
